 Task: Add a silk-Beige Background to the video "movie A.mp4" and Play
Action: Mouse moved to (569, 140)
Screenshot: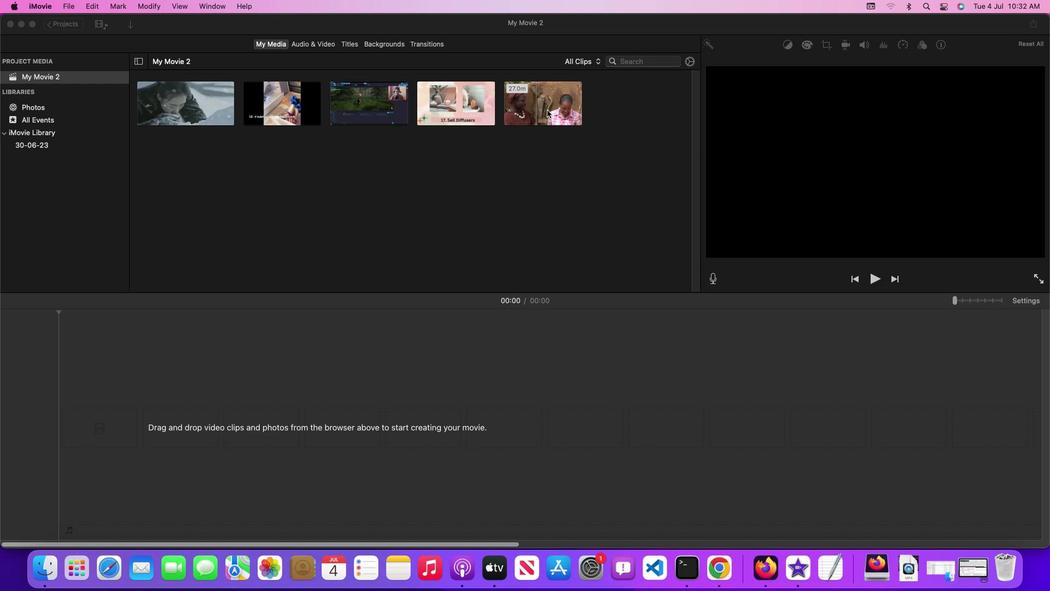 
Action: Mouse pressed left at (569, 140)
Screenshot: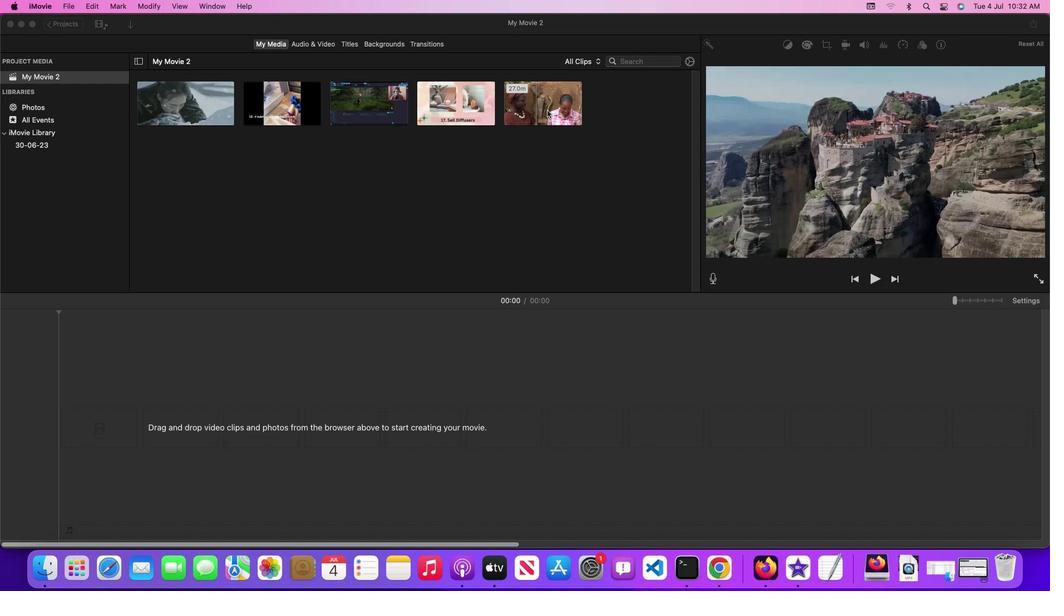 
Action: Mouse moved to (434, 91)
Screenshot: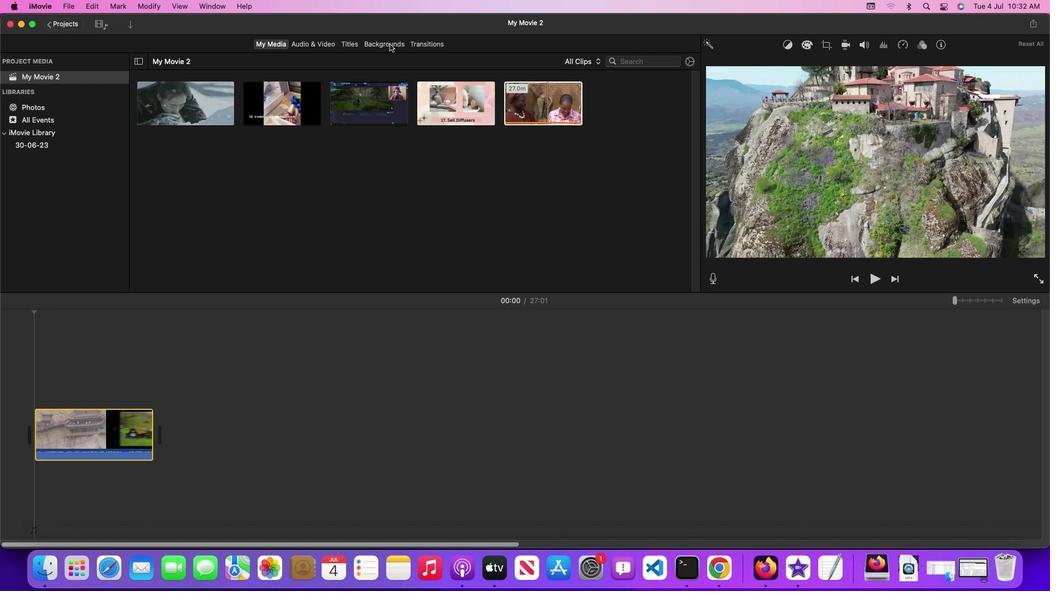 
Action: Mouse pressed left at (434, 91)
Screenshot: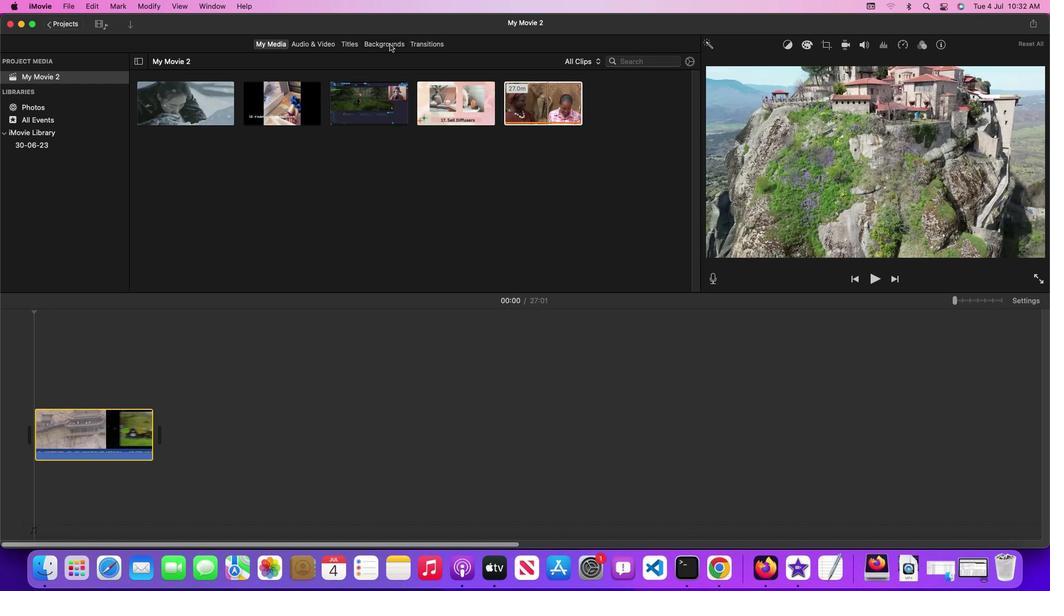 
Action: Mouse moved to (136, 169)
Screenshot: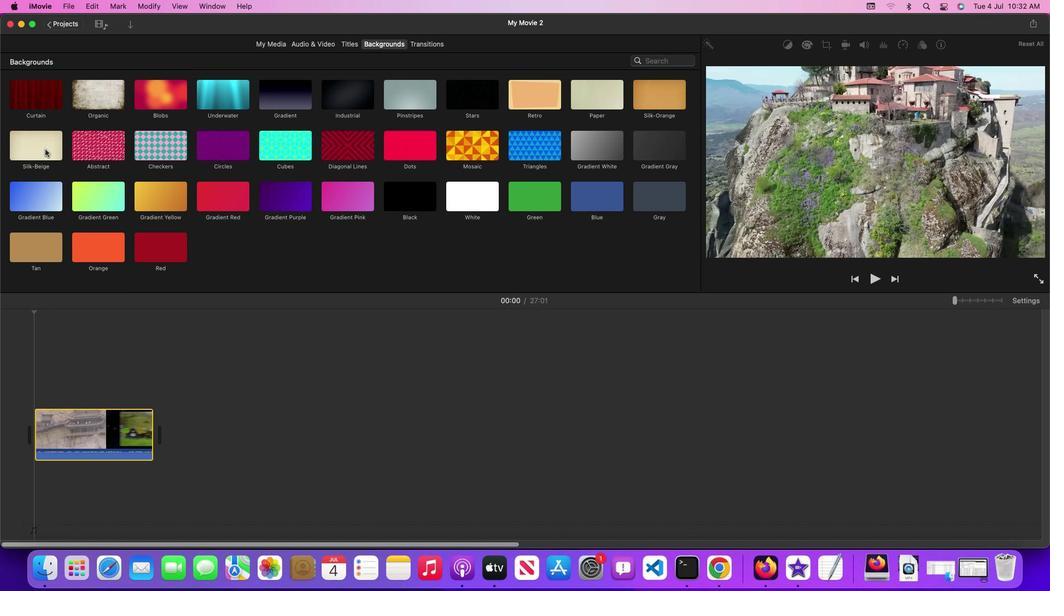 
Action: Mouse pressed left at (136, 169)
Screenshot: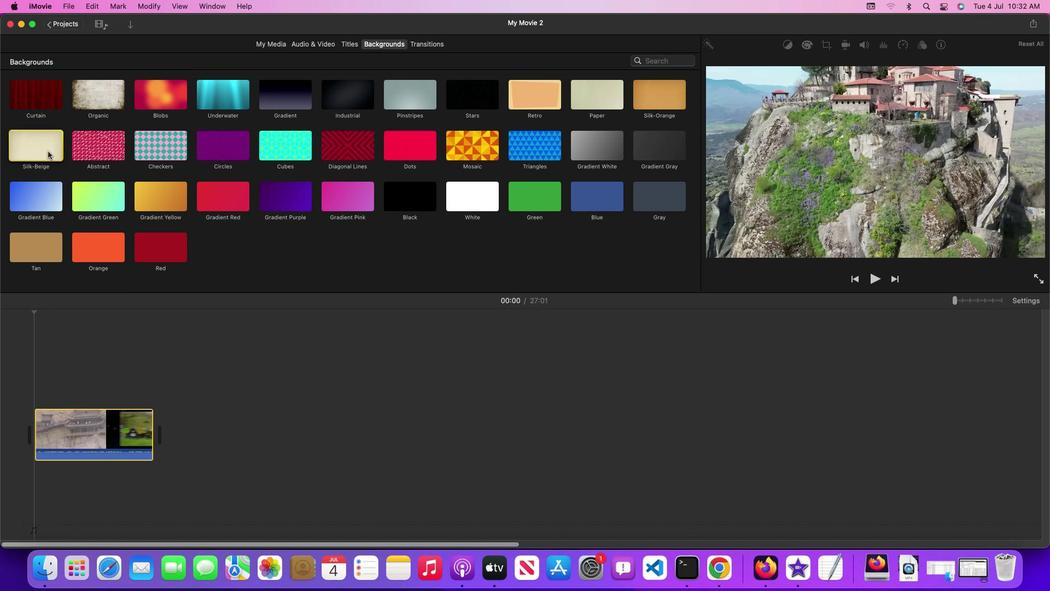 
Action: Mouse moved to (270, 377)
Screenshot: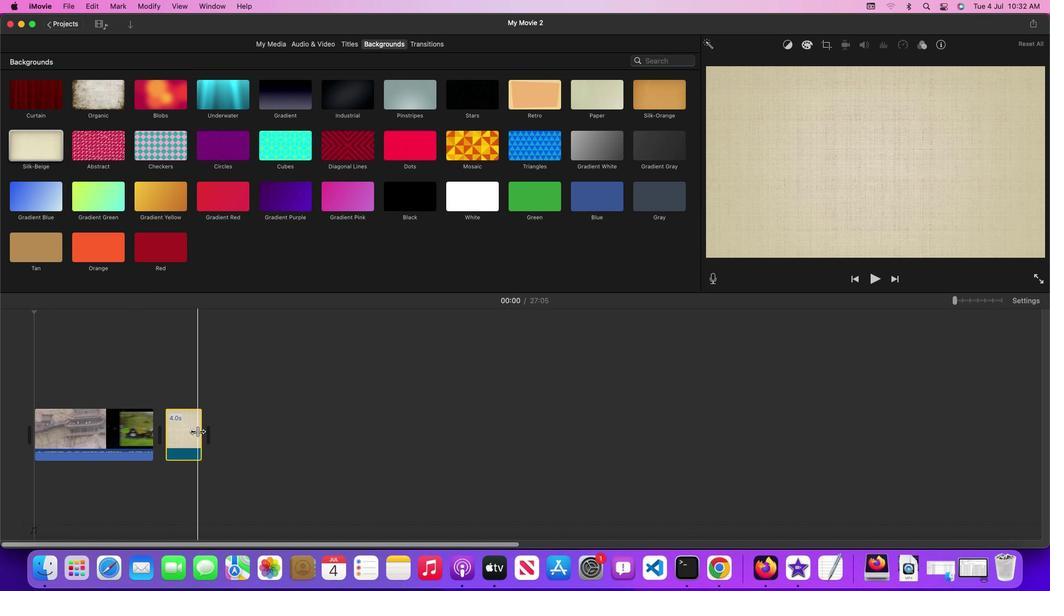 
Action: Mouse pressed left at (270, 377)
Screenshot: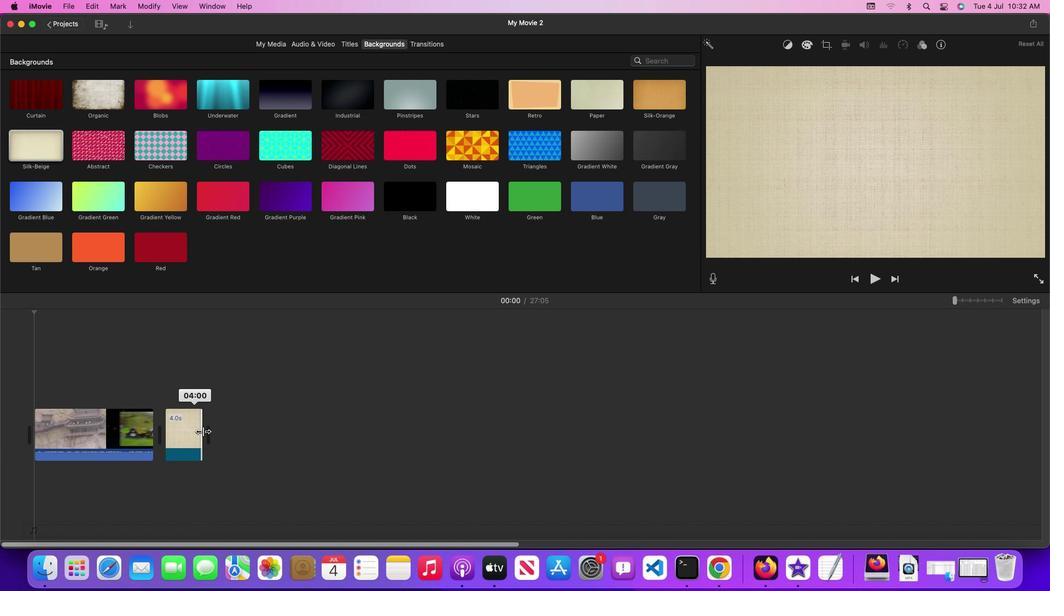 
Action: Mouse moved to (297, 383)
Screenshot: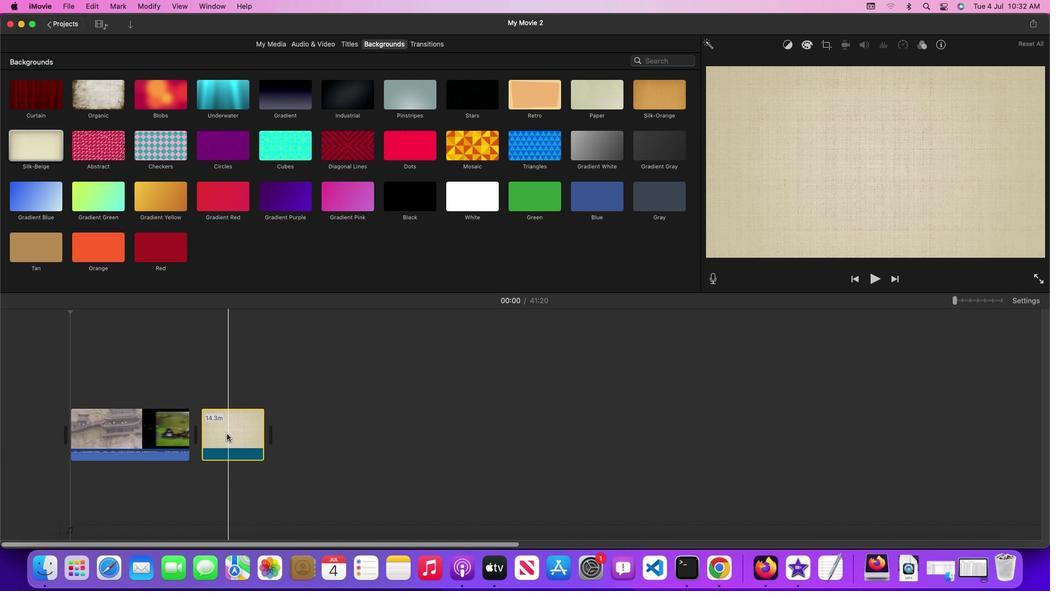 
Action: Mouse pressed left at (297, 383)
Screenshot: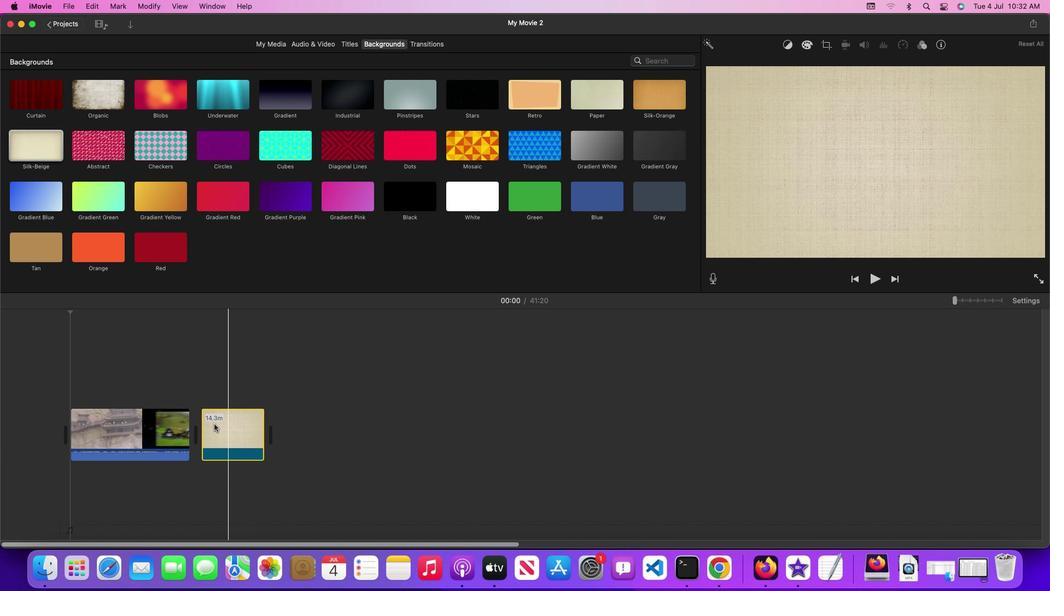 
Action: Mouse moved to (232, 345)
Screenshot: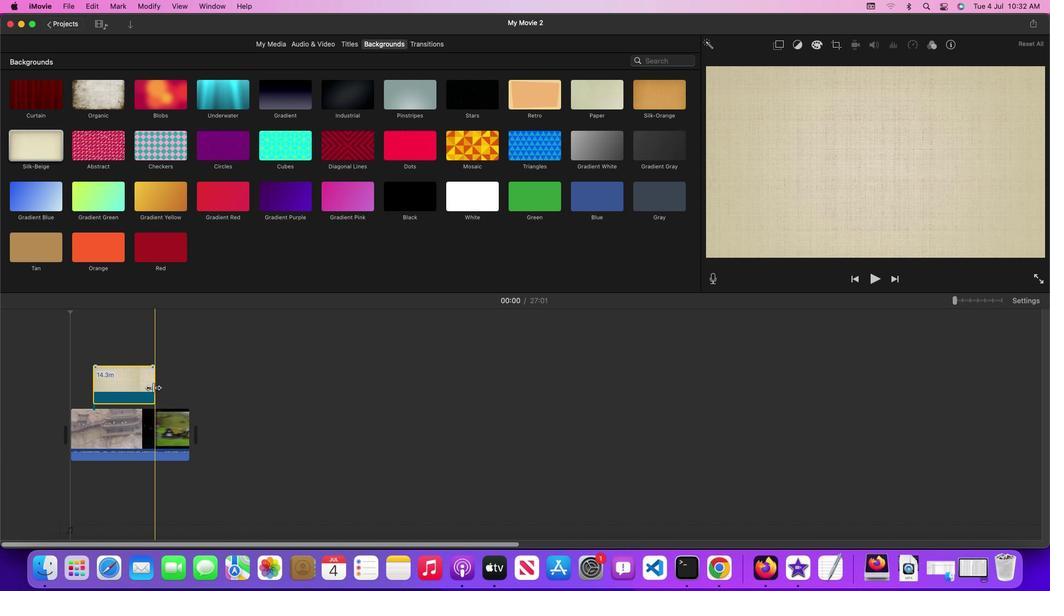 
Action: Mouse pressed left at (232, 345)
Screenshot: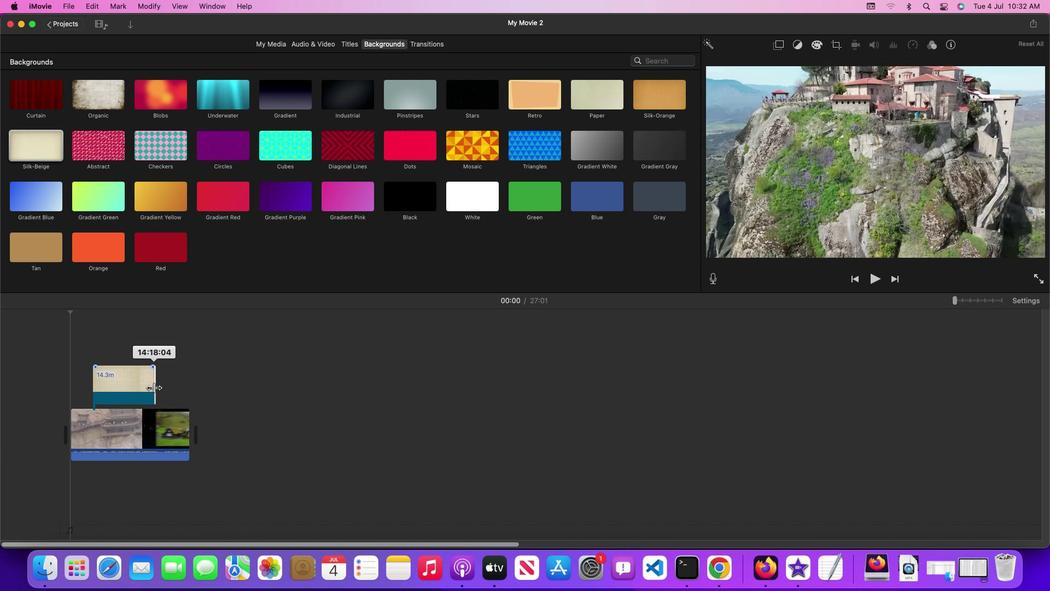 
Action: Mouse moved to (236, 372)
Screenshot: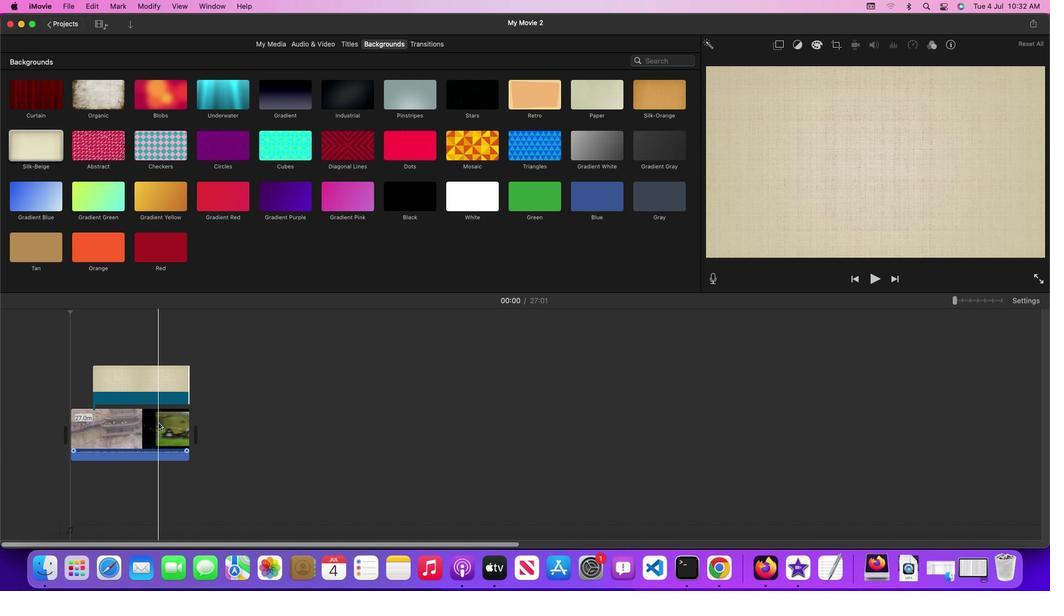 
Action: Mouse pressed left at (236, 372)
Screenshot: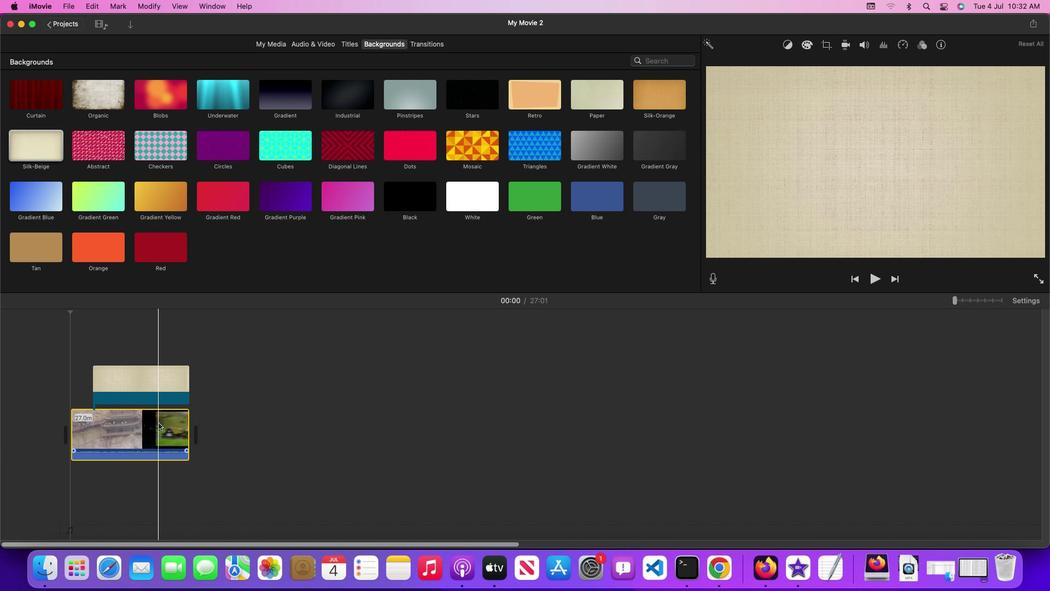 
Action: Mouse moved to (243, 348)
Screenshot: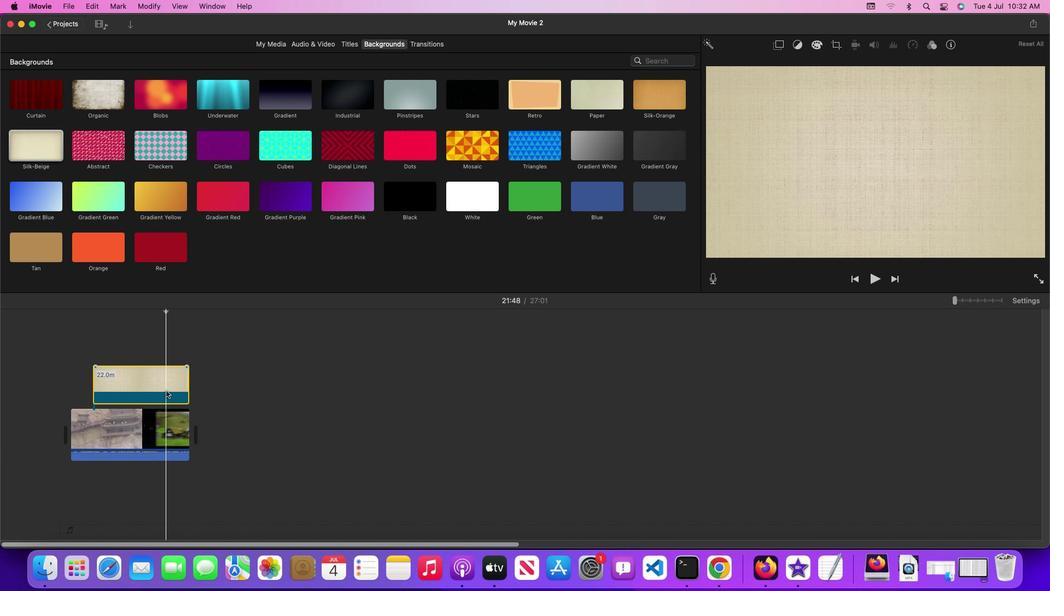 
Action: Mouse pressed left at (243, 348)
Screenshot: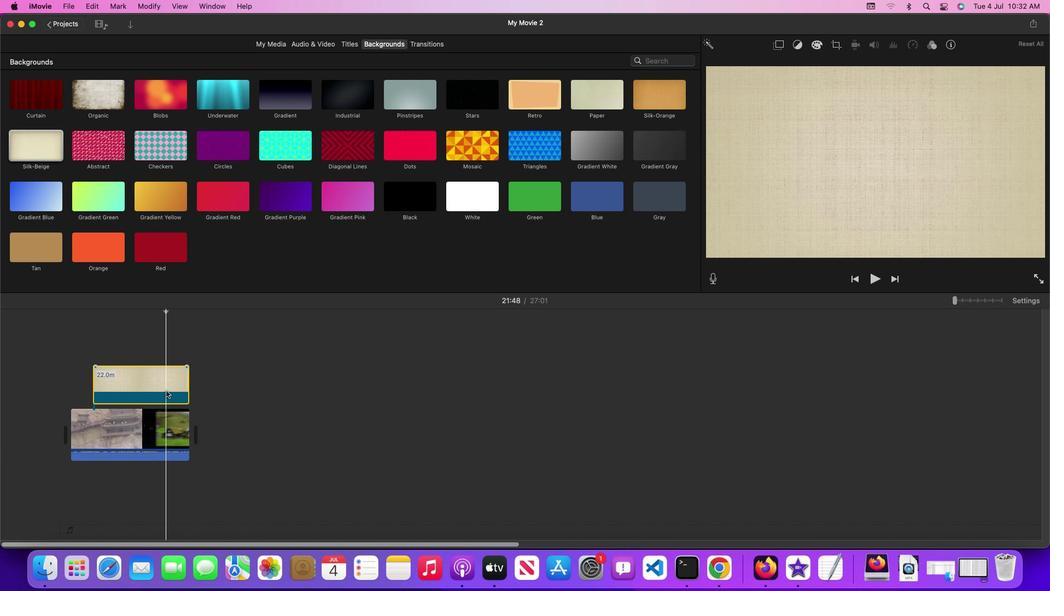 
Action: Mouse moved to (767, 92)
Screenshot: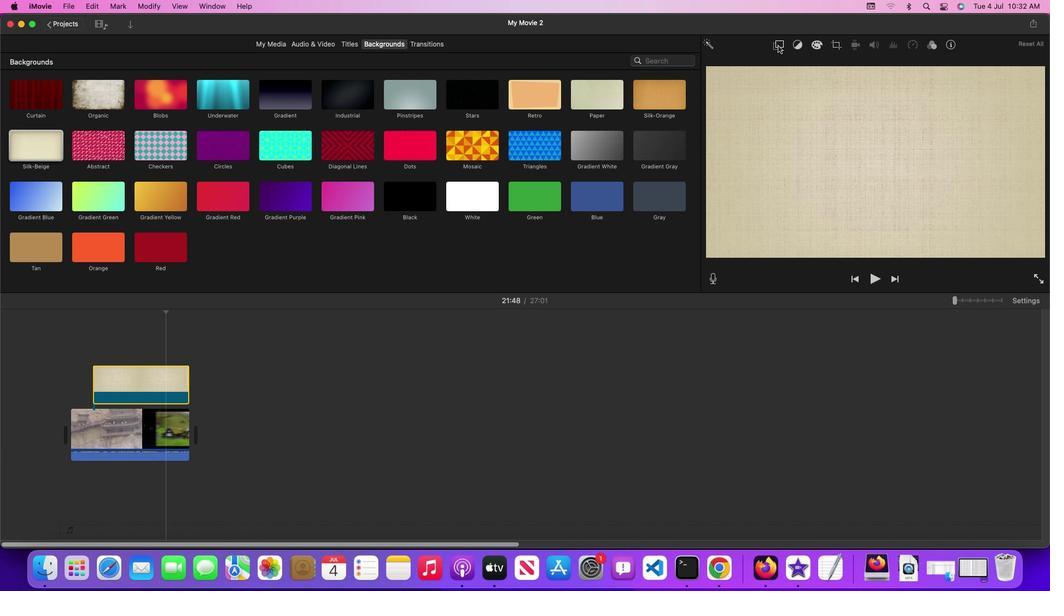 
Action: Mouse pressed left at (767, 92)
Screenshot: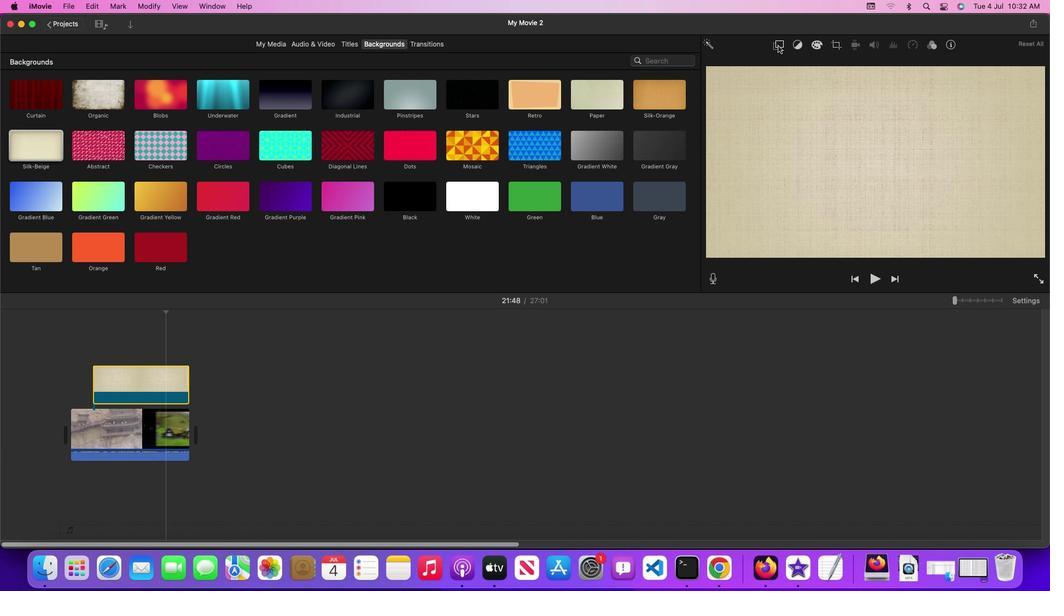 
Action: Mouse moved to (737, 105)
Screenshot: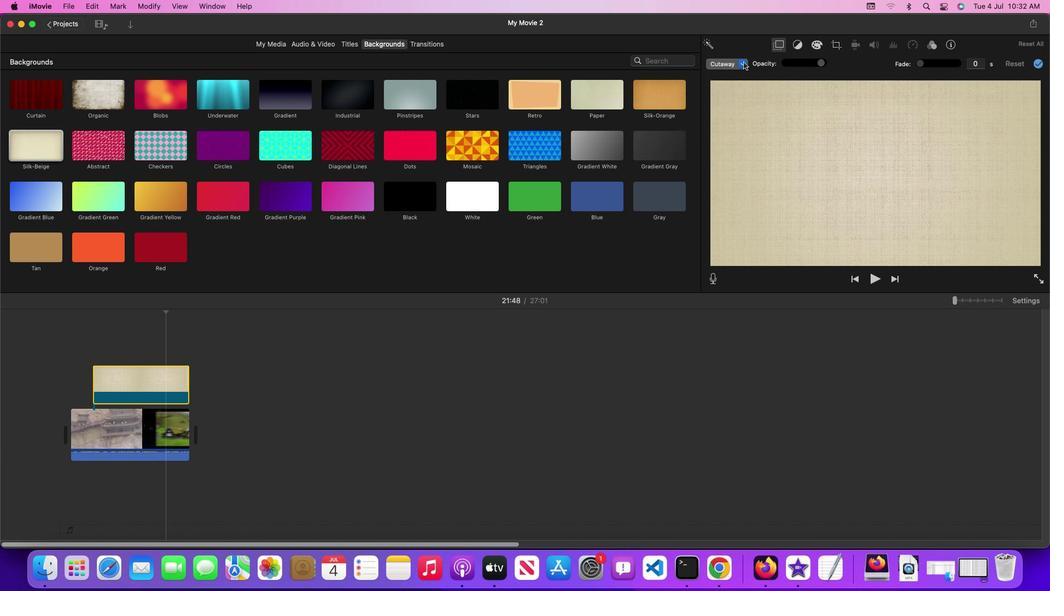 
Action: Mouse pressed left at (737, 105)
Screenshot: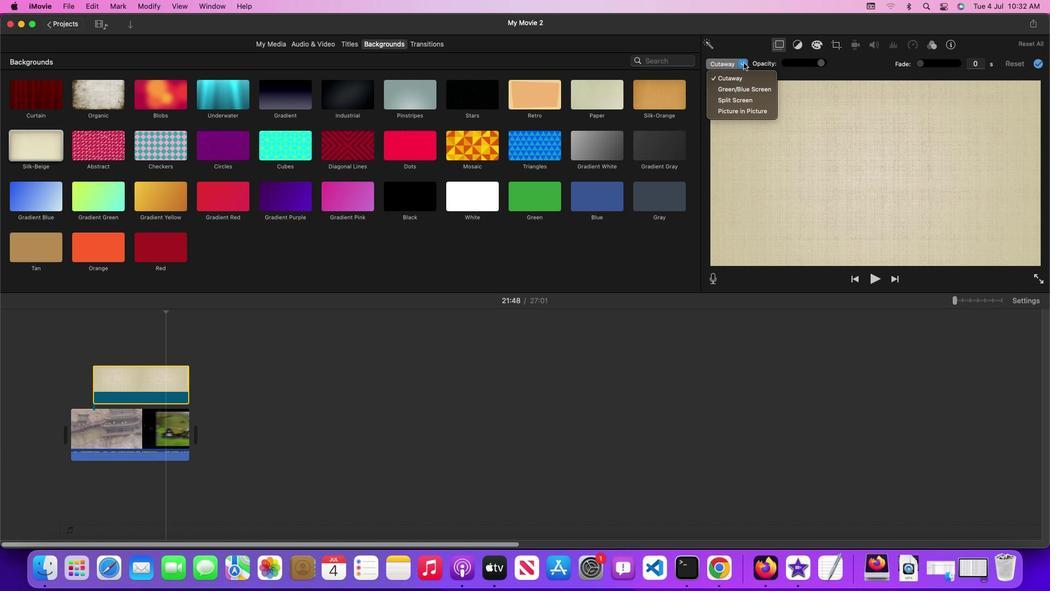 
Action: Mouse moved to (736, 139)
Screenshot: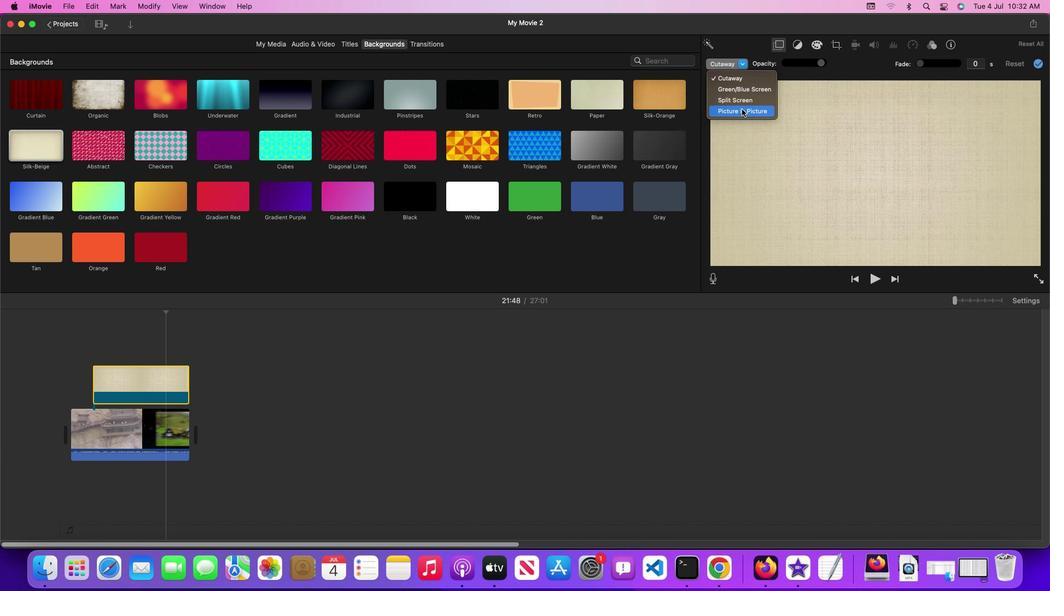 
Action: Mouse pressed left at (736, 139)
Screenshot: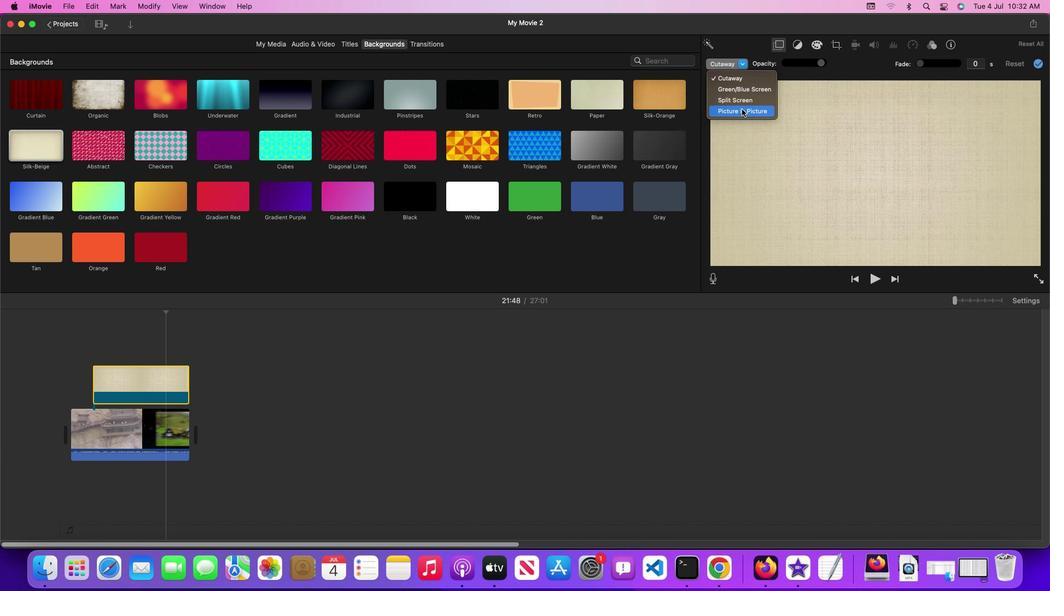 
Action: Mouse moved to (899, 151)
Screenshot: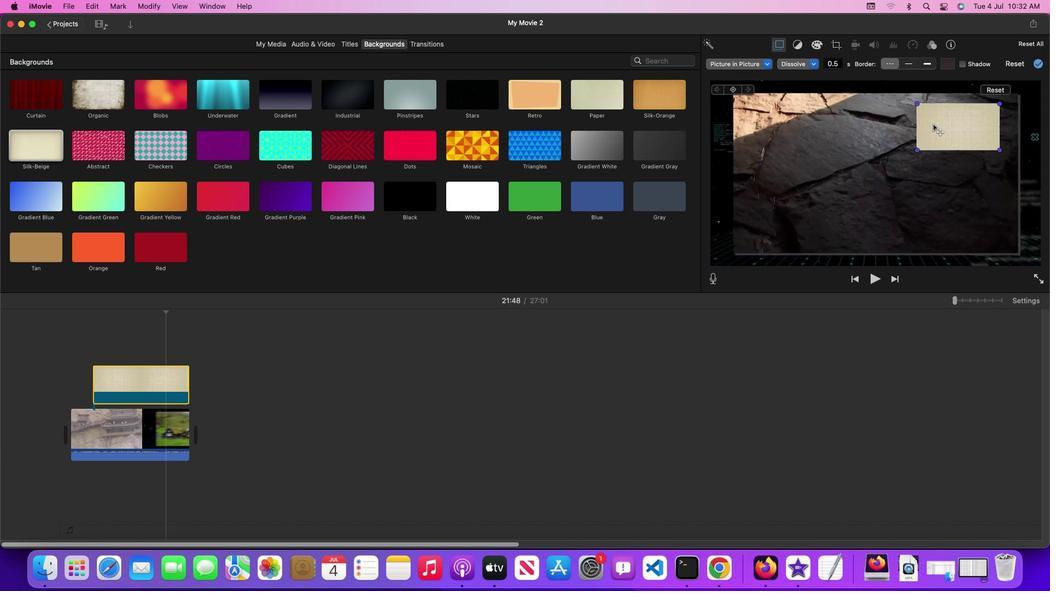 
Action: Mouse pressed left at (899, 151)
Screenshot: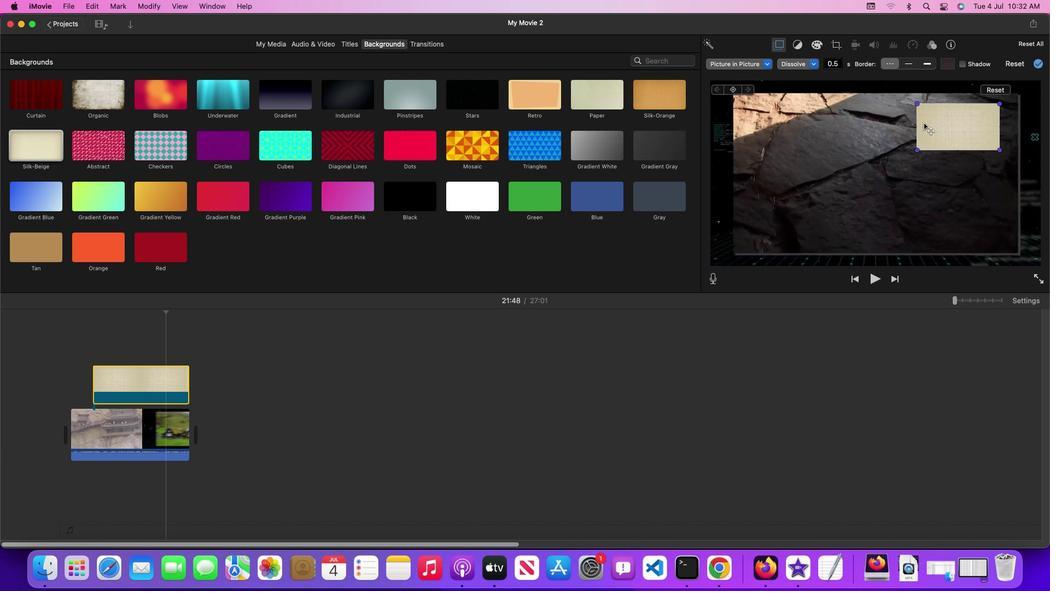 
Action: Mouse moved to (778, 149)
Screenshot: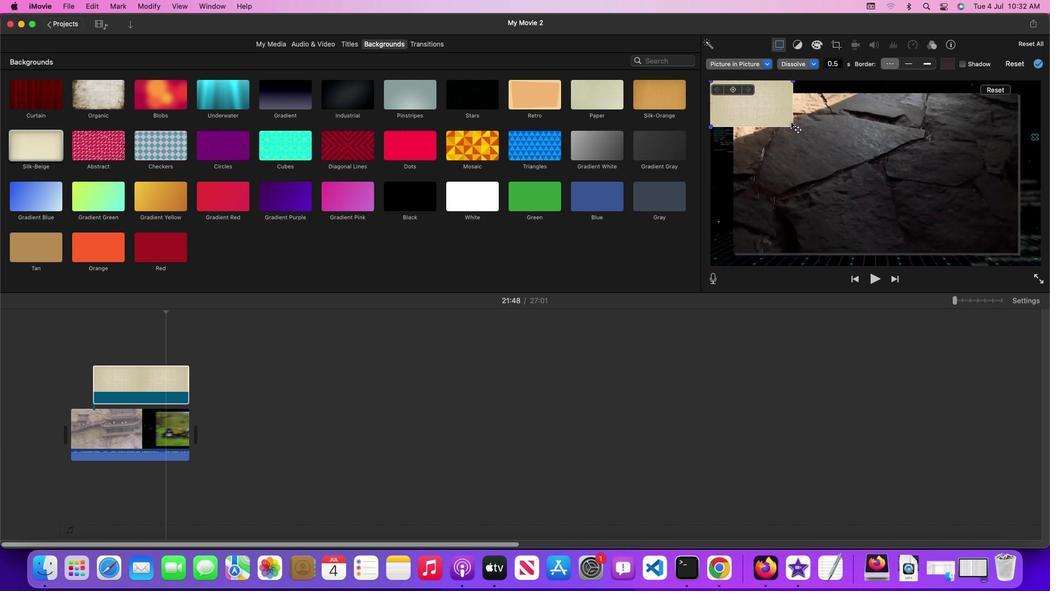 
Action: Mouse pressed left at (778, 149)
Screenshot: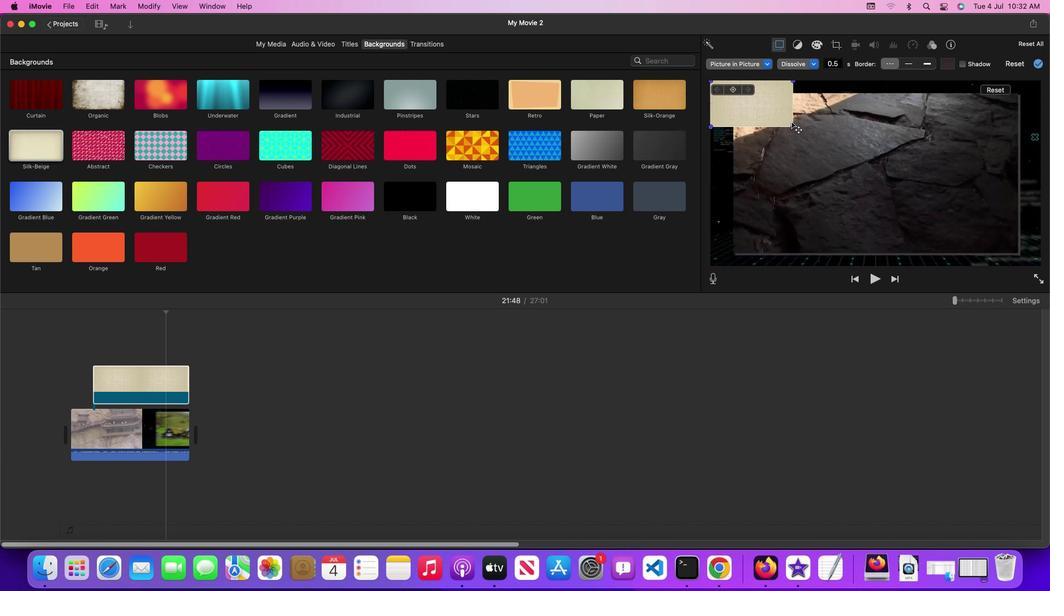 
Action: Mouse moved to (773, 152)
Screenshot: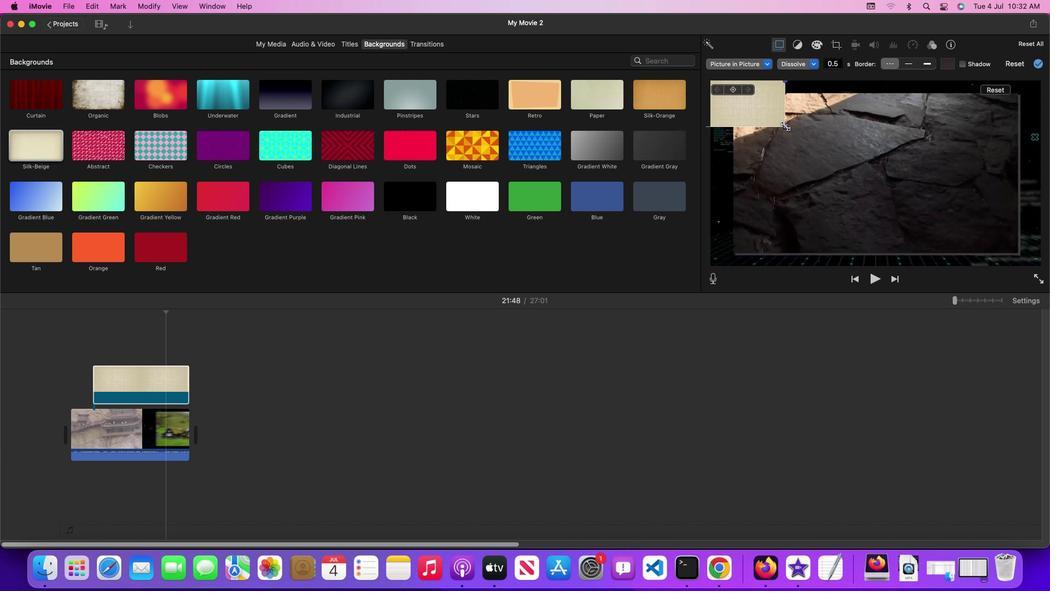 
Action: Mouse pressed left at (773, 152)
Screenshot: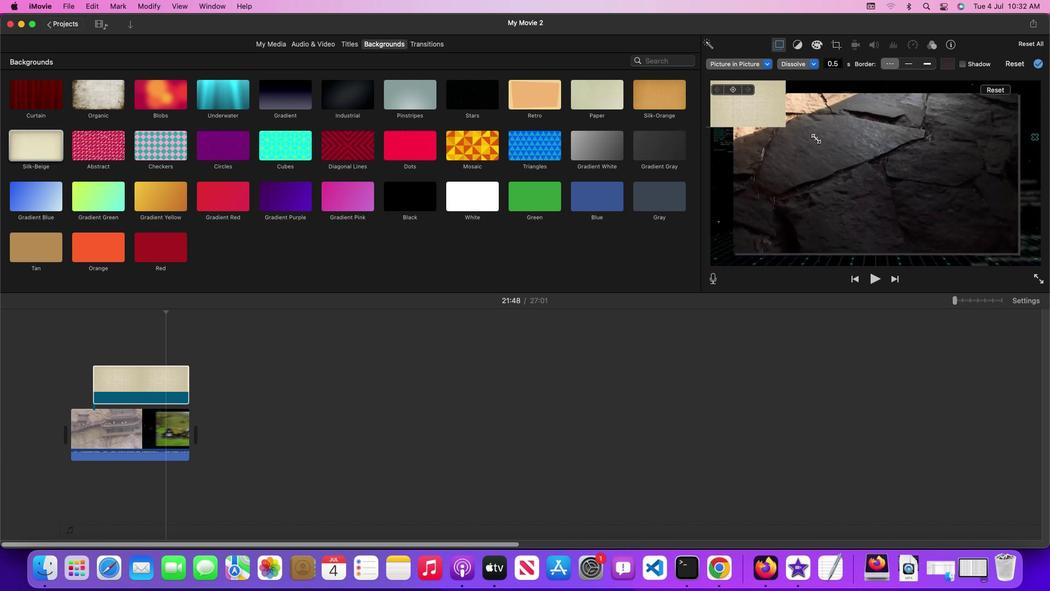
Action: Mouse moved to (761, 106)
Screenshot: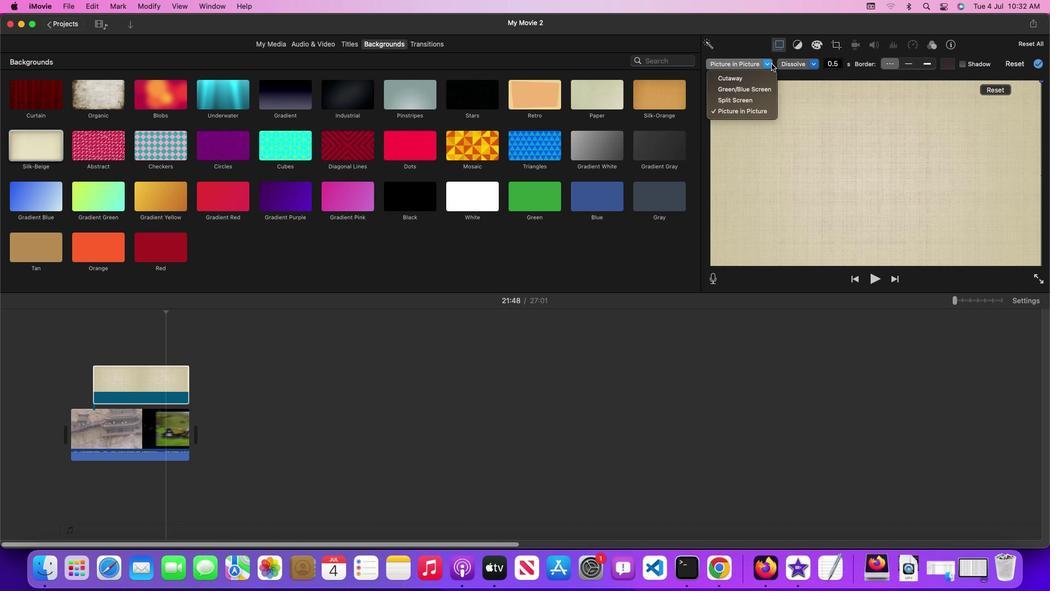 
Action: Mouse pressed left at (761, 106)
Screenshot: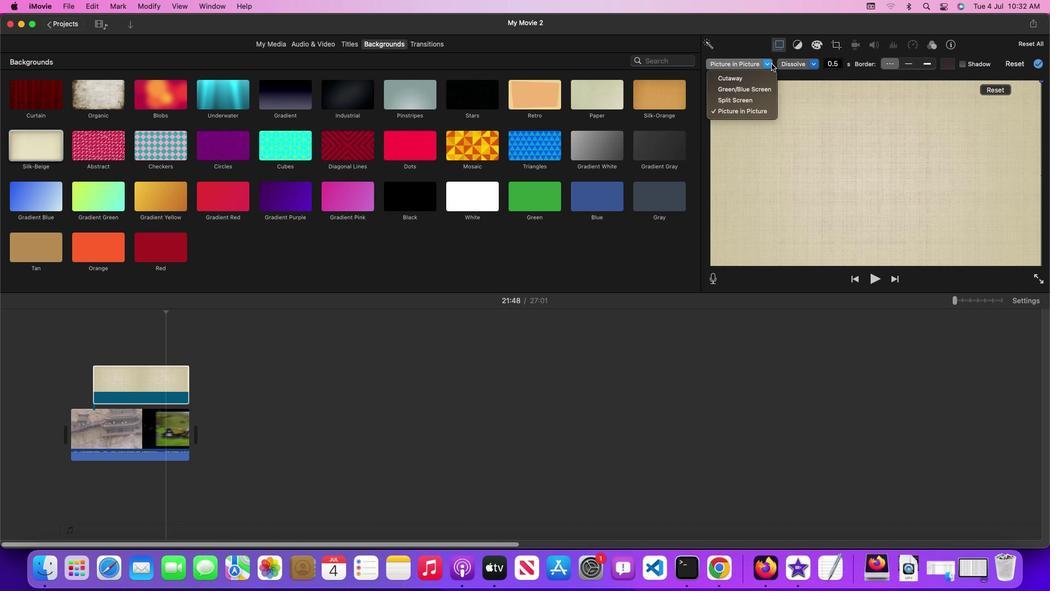 
Action: Mouse moved to (756, 116)
Screenshot: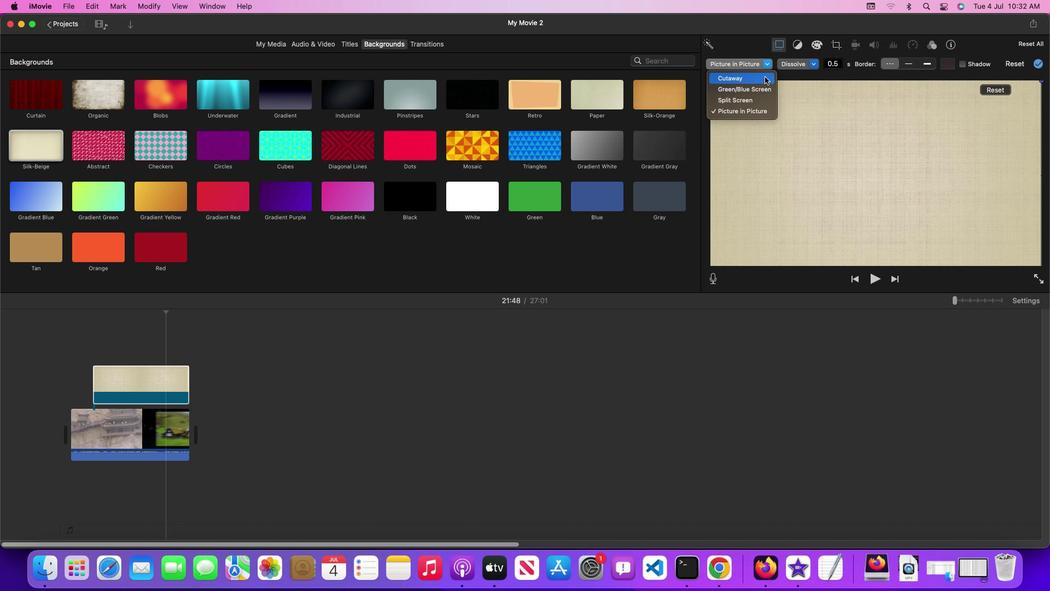 
Action: Mouse pressed left at (756, 116)
Screenshot: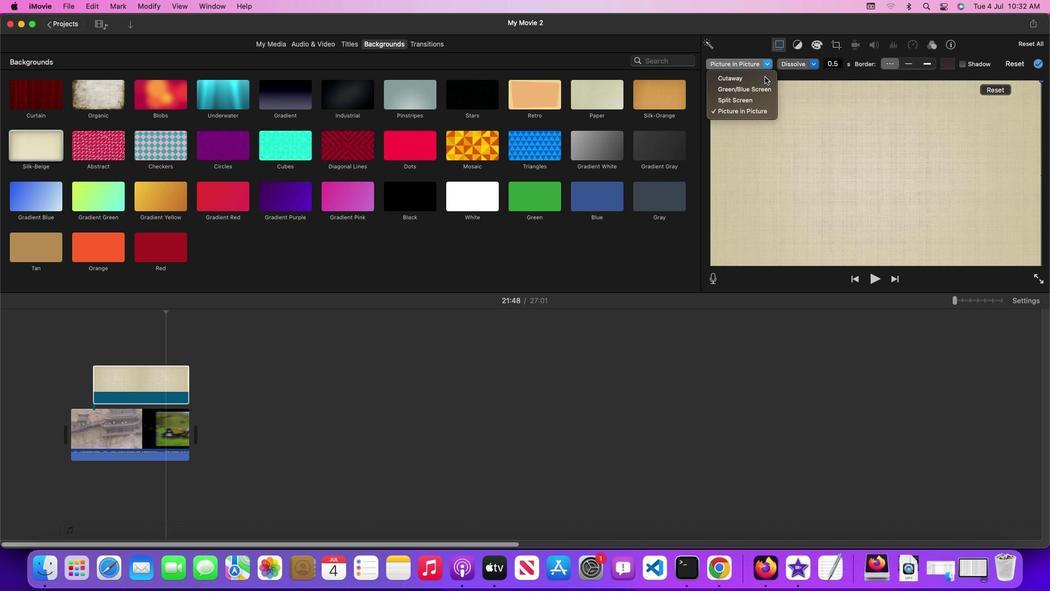 
Action: Mouse moved to (804, 106)
Screenshot: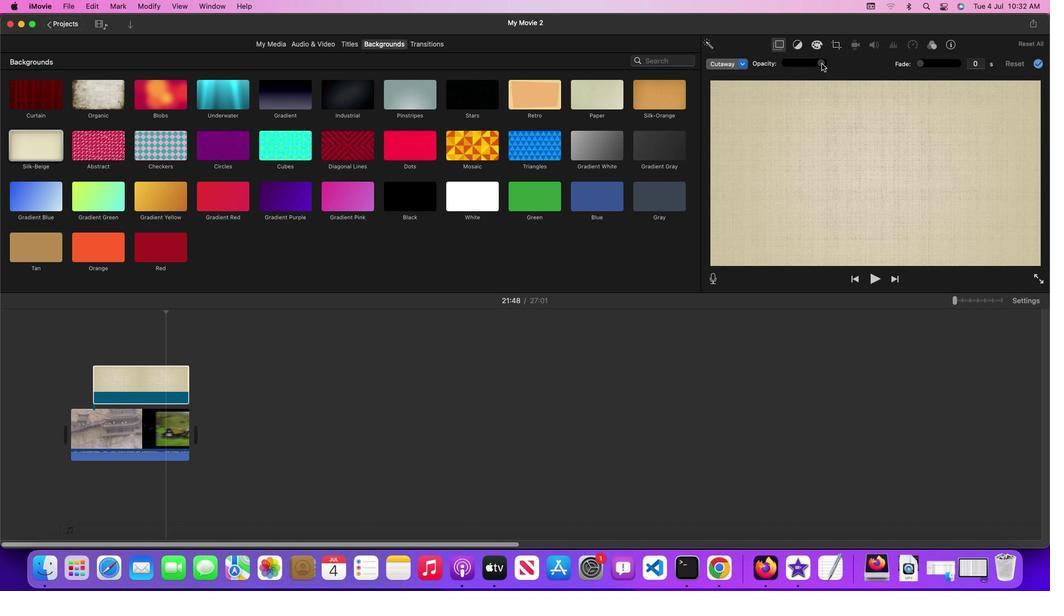 
Action: Mouse pressed left at (804, 106)
Screenshot: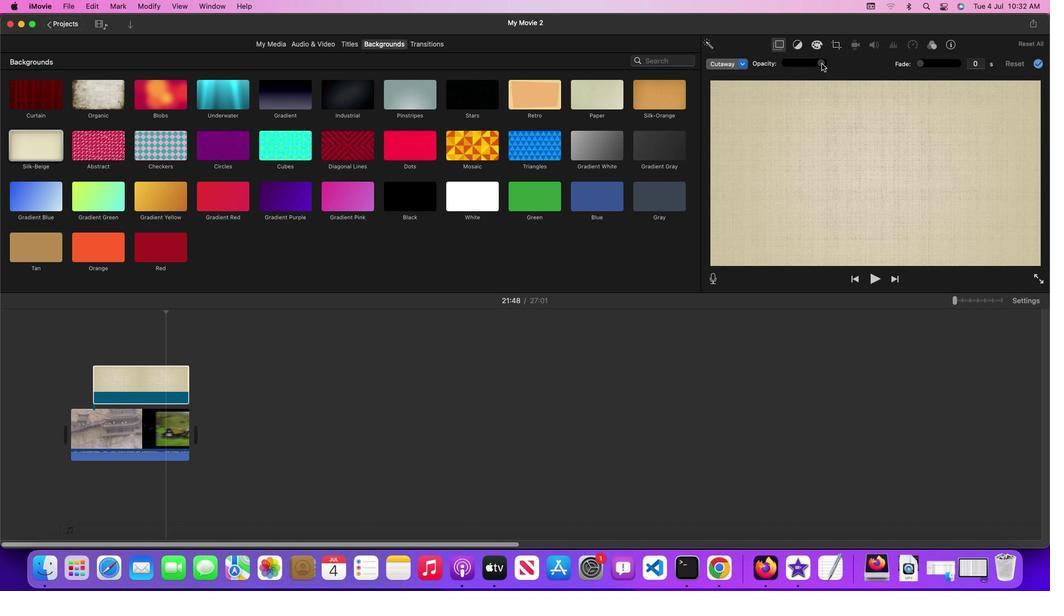 
Action: Mouse moved to (783, 107)
Screenshot: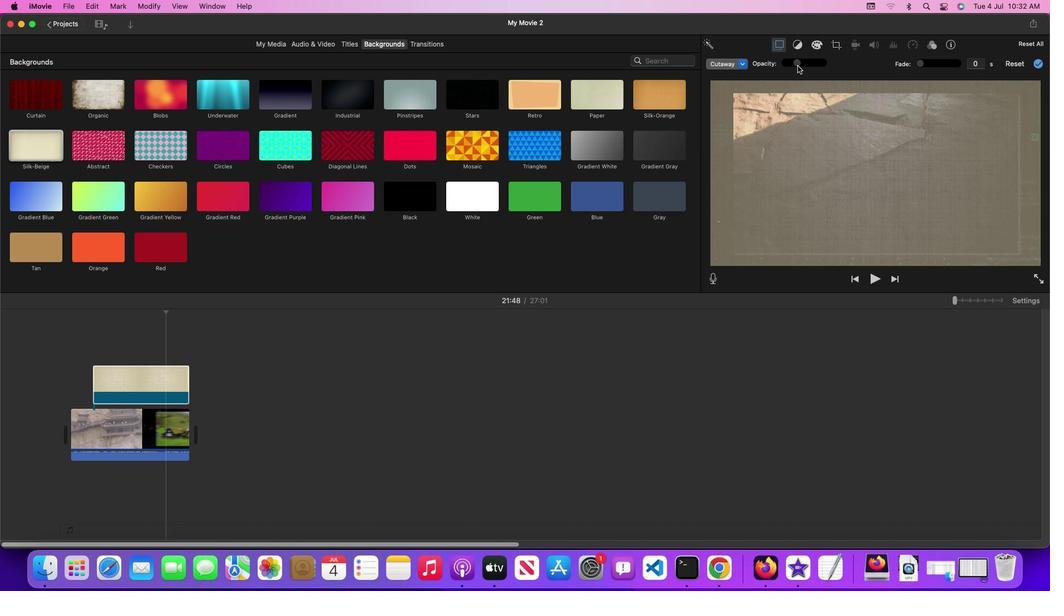 
Action: Key pressed Key.space
Screenshot: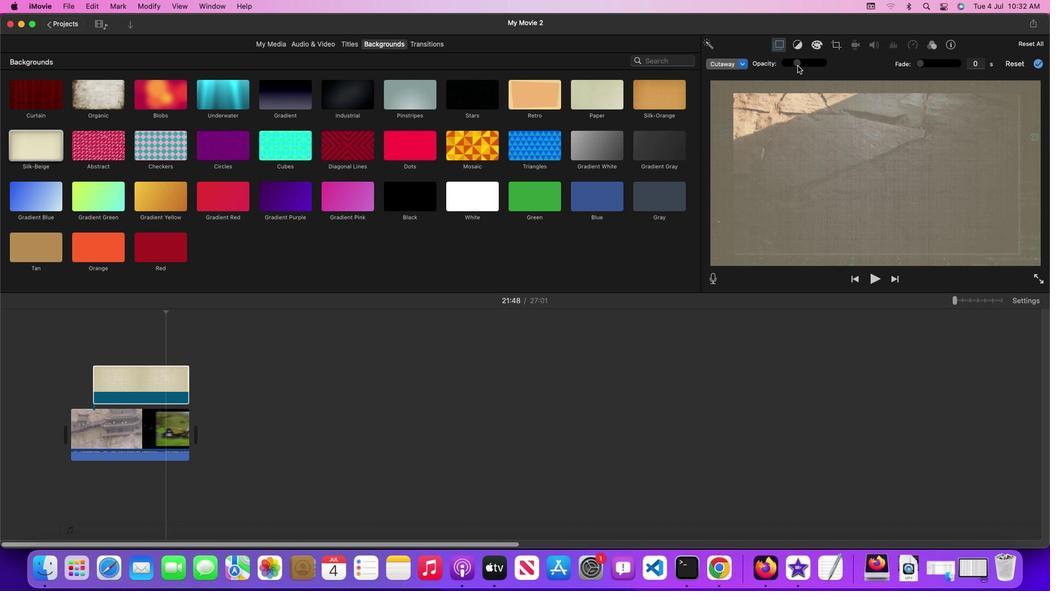 
Action: Mouse moved to (803, 137)
Screenshot: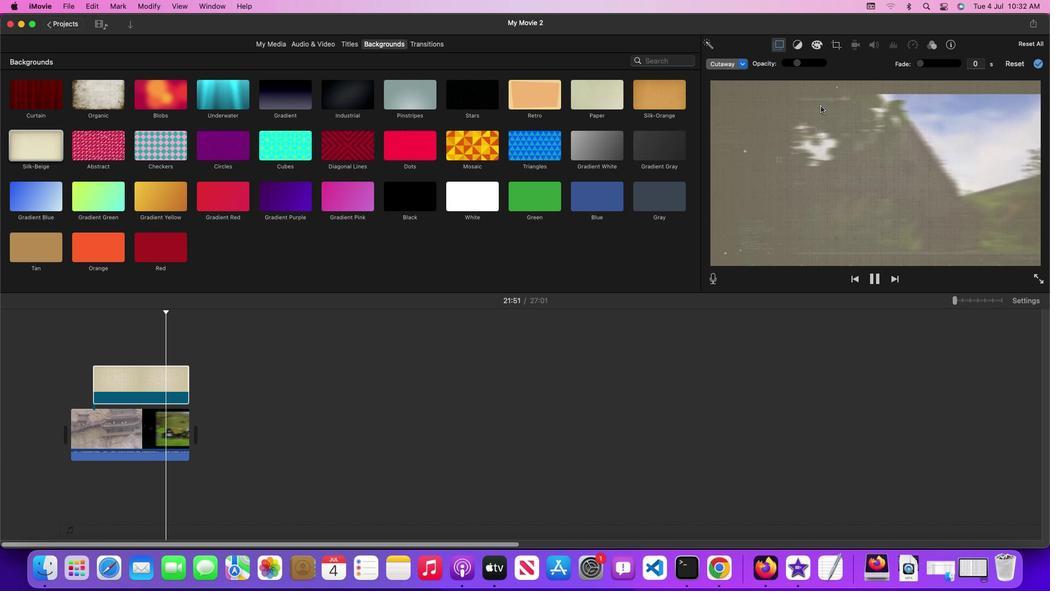 
